 Task: Create Card Employee Exit Interview Review in Board Brand Identity Guidelines Best Practices to Workspace Accounting Software. Create Card Dance Fitness Review in Board Email Marketing Drip Campaigns to Workspace Accounting Software. Create Card Employee Exit Interview Review in Board Market Segmentation and Targeting Strategy Analysis and Optimization to Workspace Accounting Software
Action: Mouse moved to (115, 362)
Screenshot: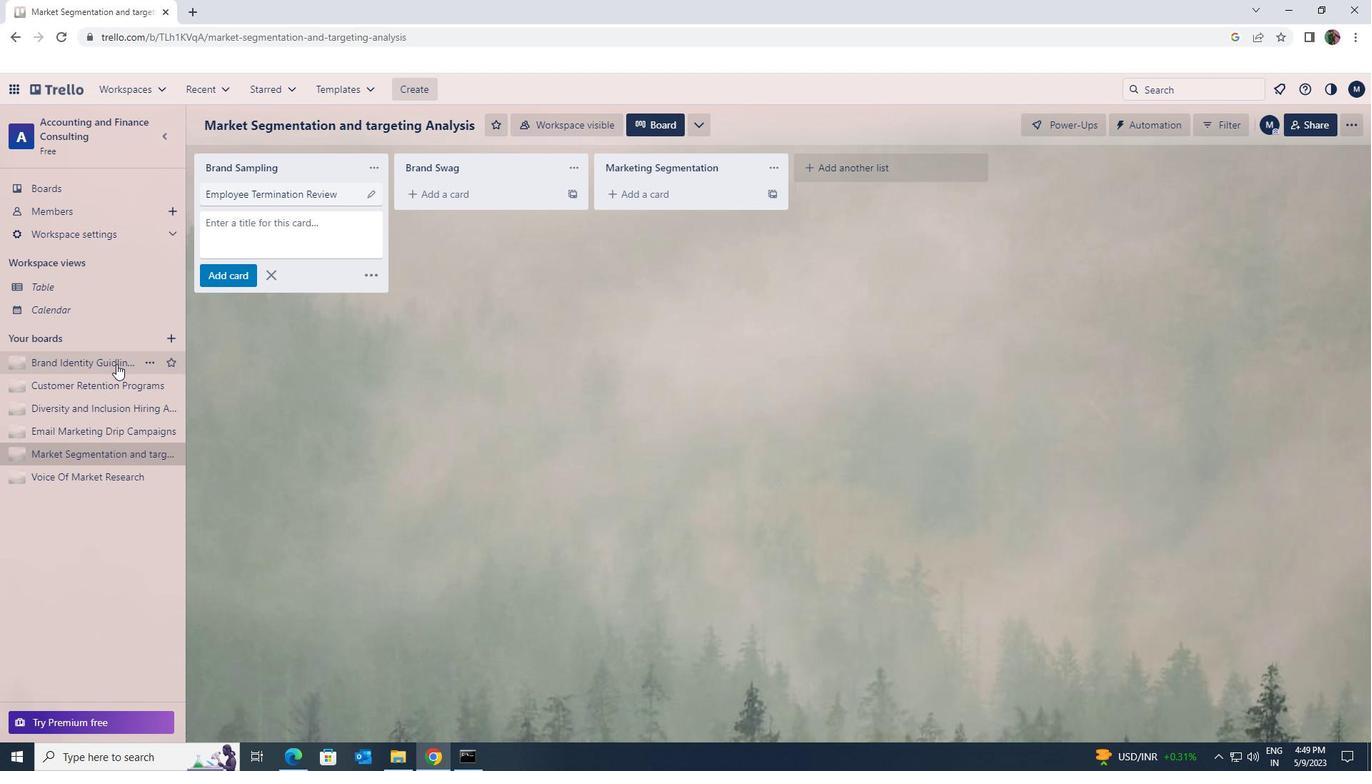 
Action: Mouse pressed left at (115, 362)
Screenshot: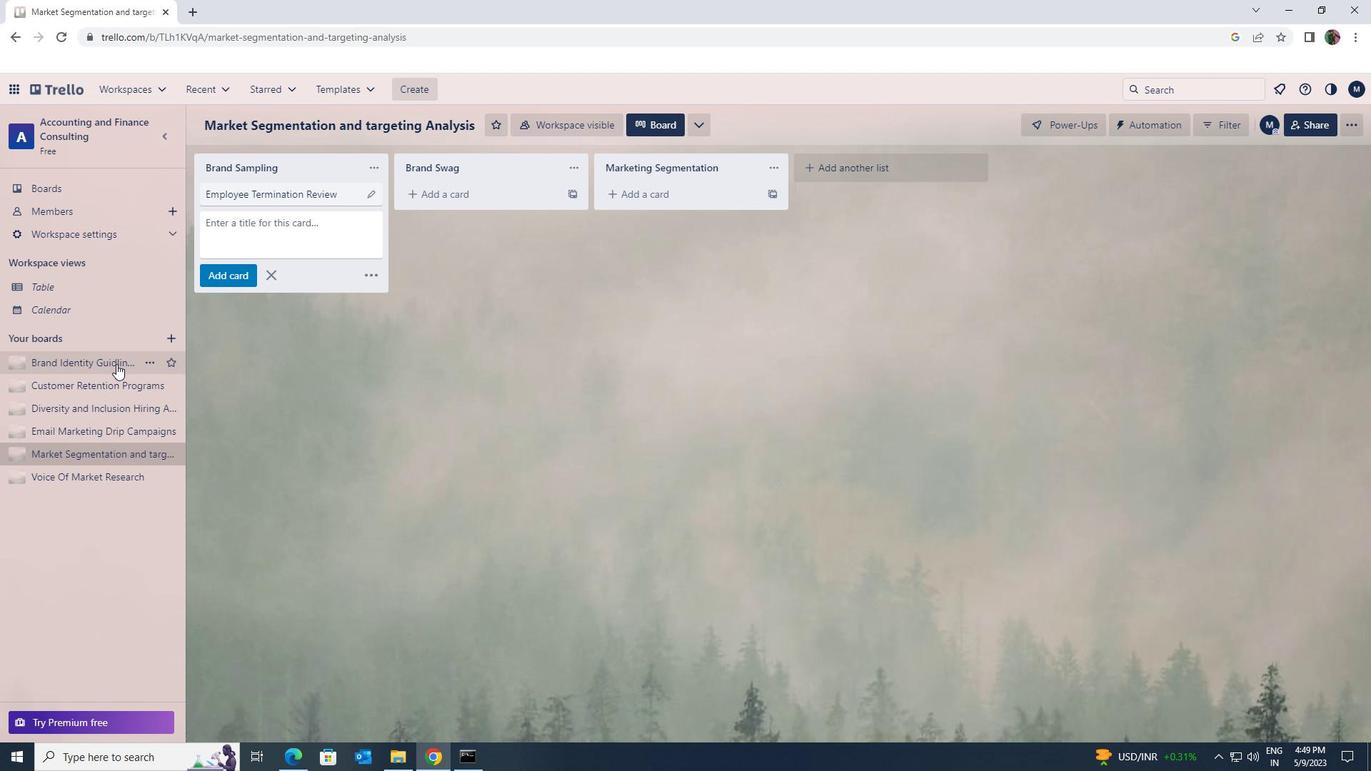 
Action: Mouse moved to (442, 192)
Screenshot: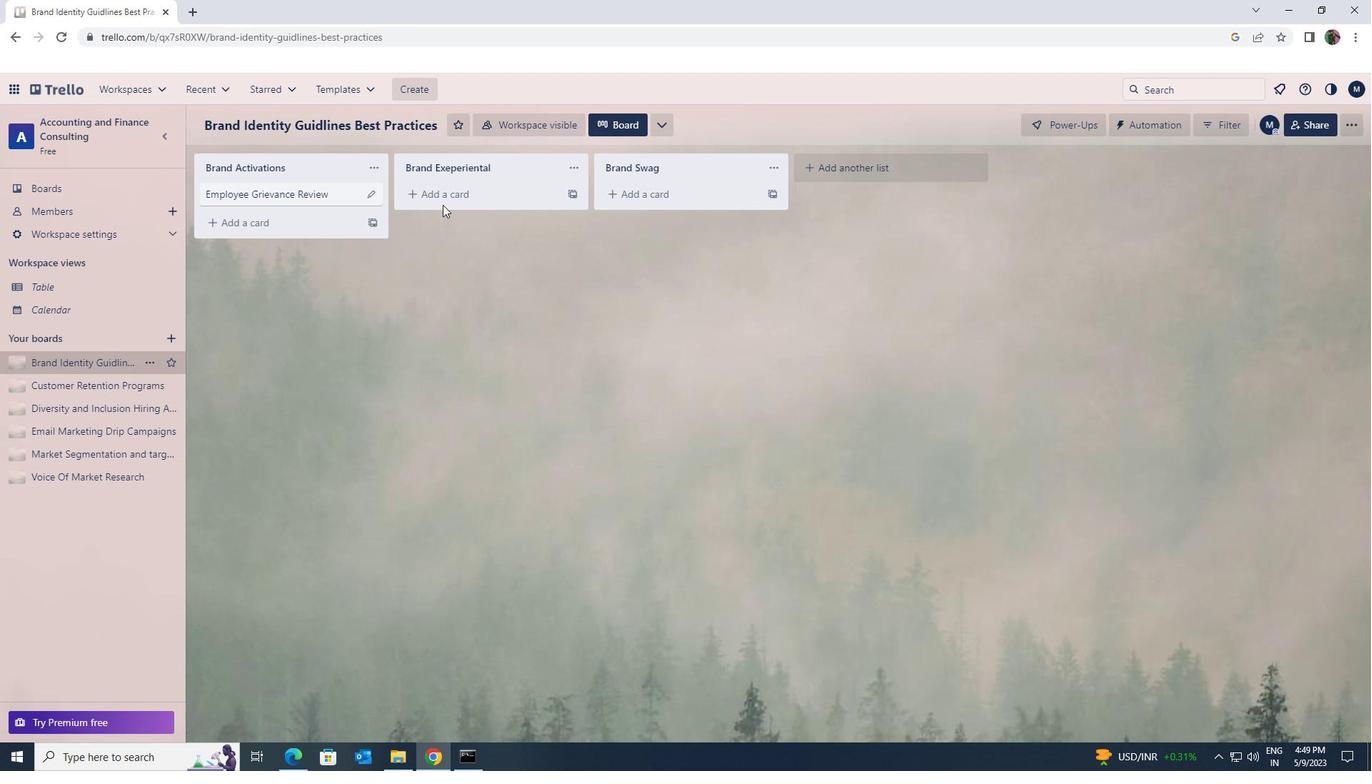 
Action: Mouse pressed left at (442, 192)
Screenshot: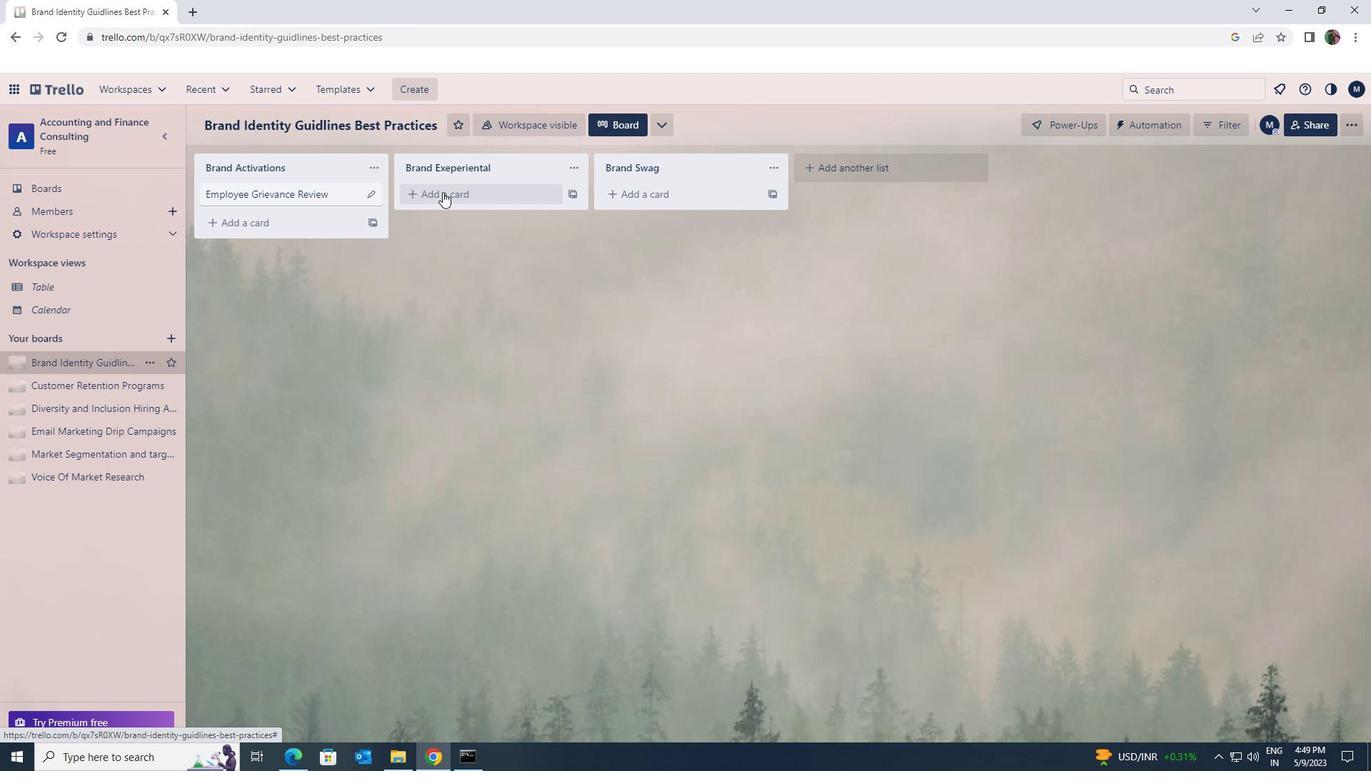 
Action: Key pressed <Key.shift><Key.shift><Key.shift><Key.shift>EMPLOYEE<Key.space><Key.shift>EXIT<Key.space><Key.shift>INTERVIEW<Key.space>
Screenshot: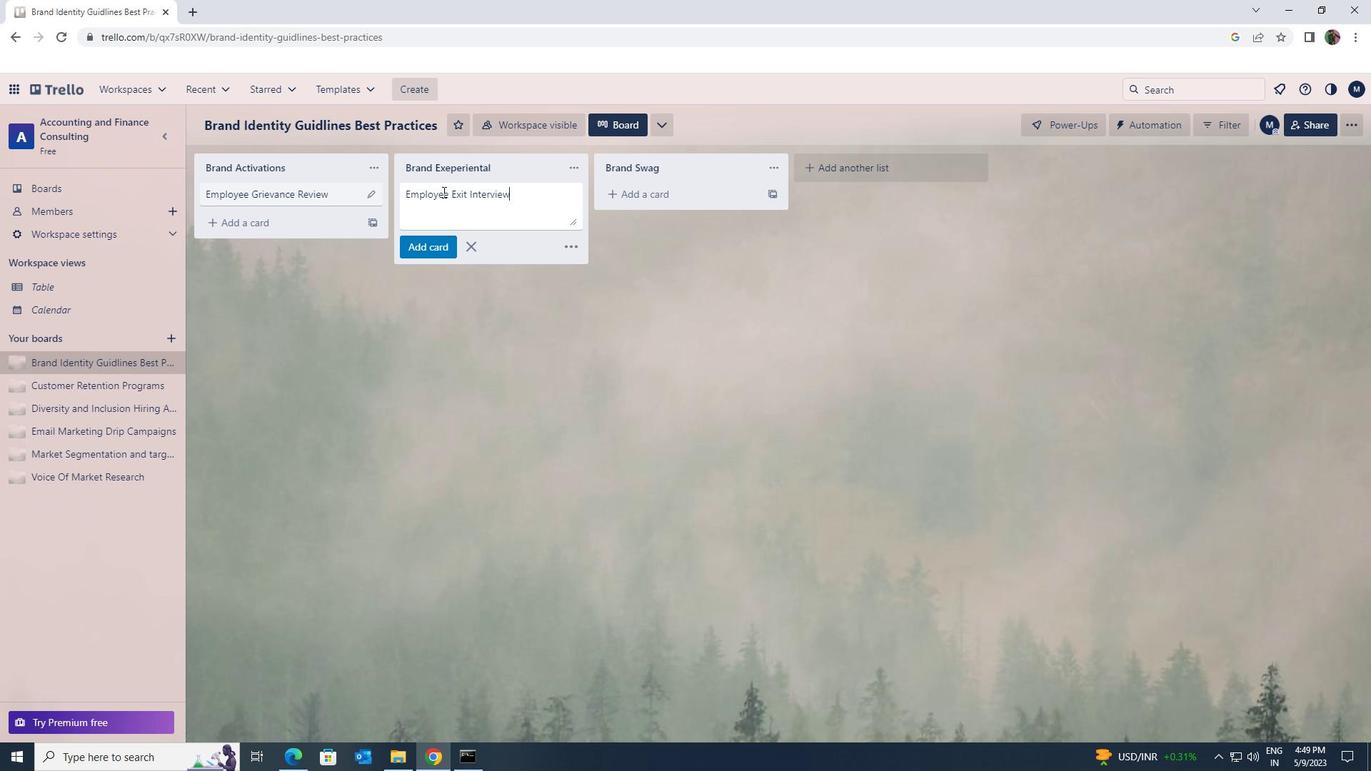 
Action: Mouse moved to (446, 244)
Screenshot: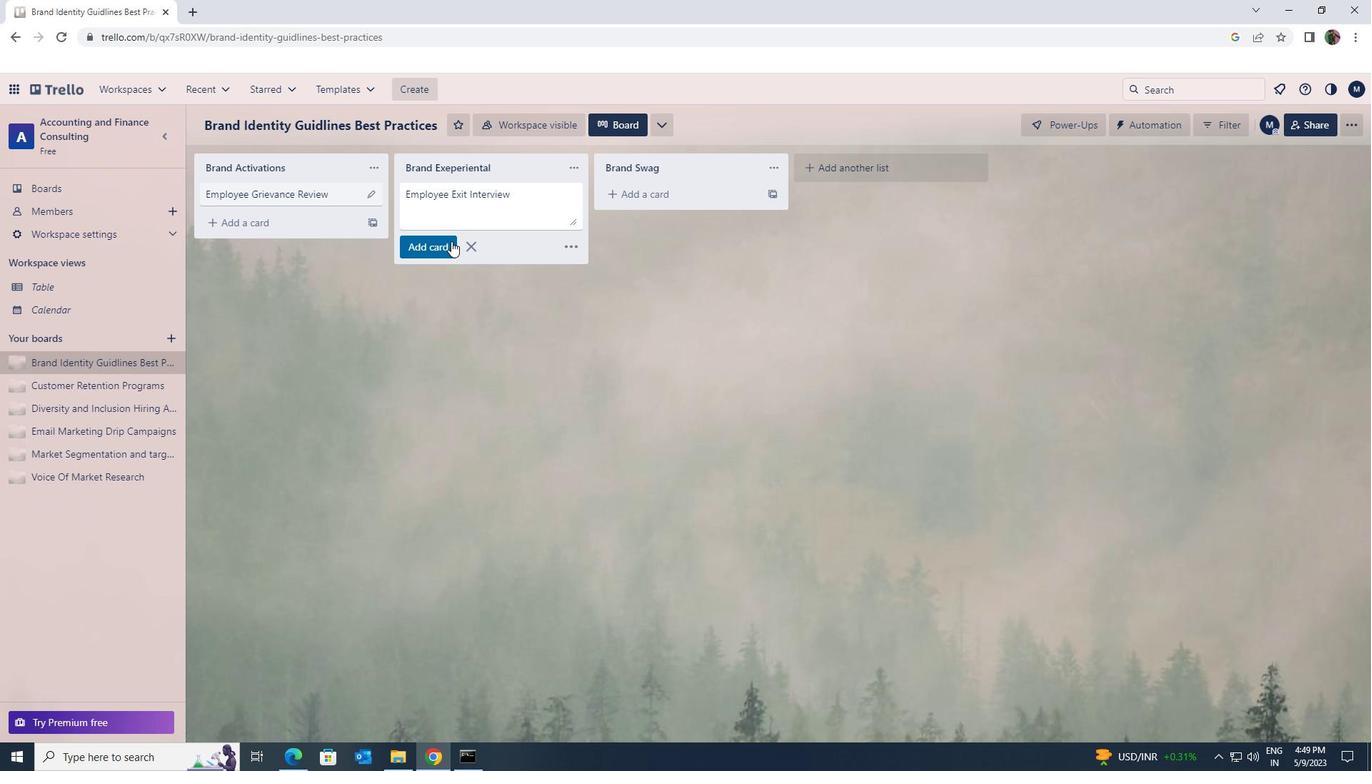 
Action: Key pressed <Key.space><Key.shift>REVIEW
Screenshot: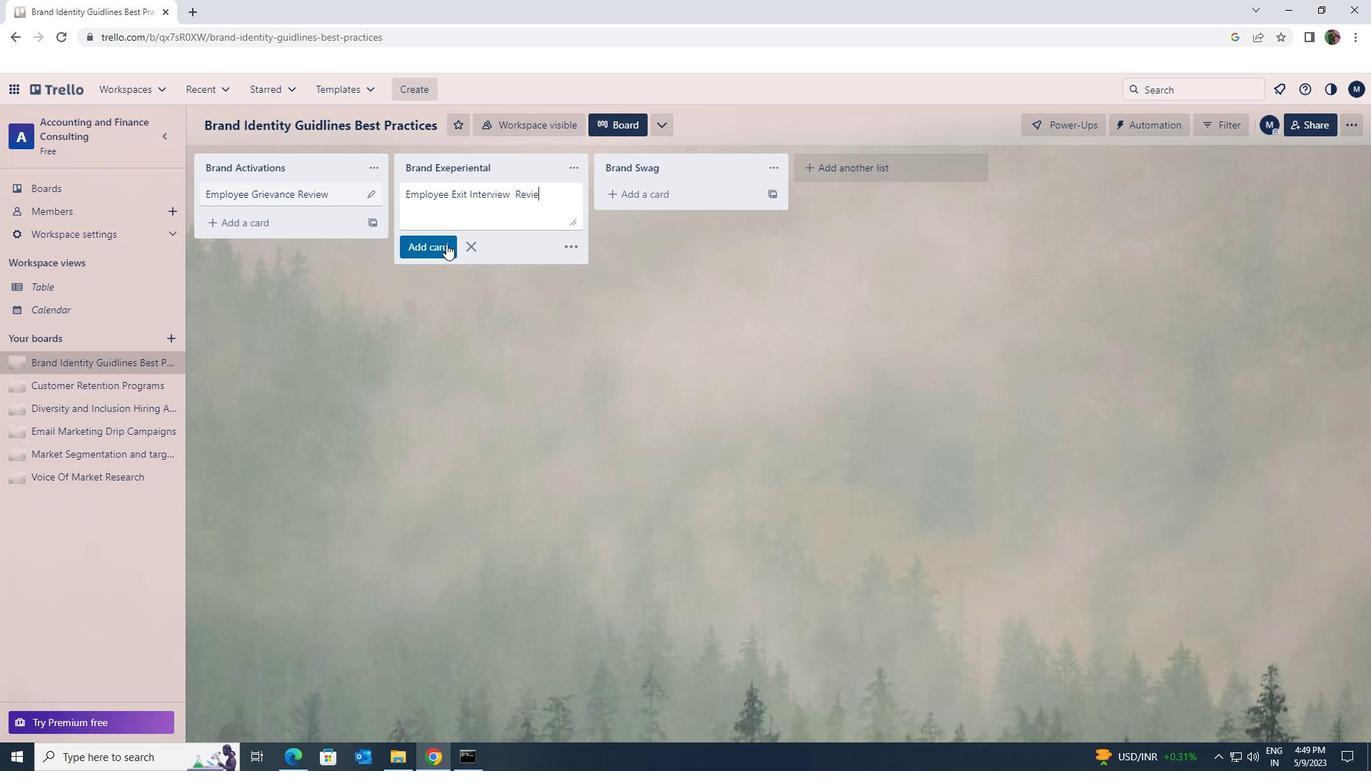 
Action: Mouse pressed left at (446, 244)
Screenshot: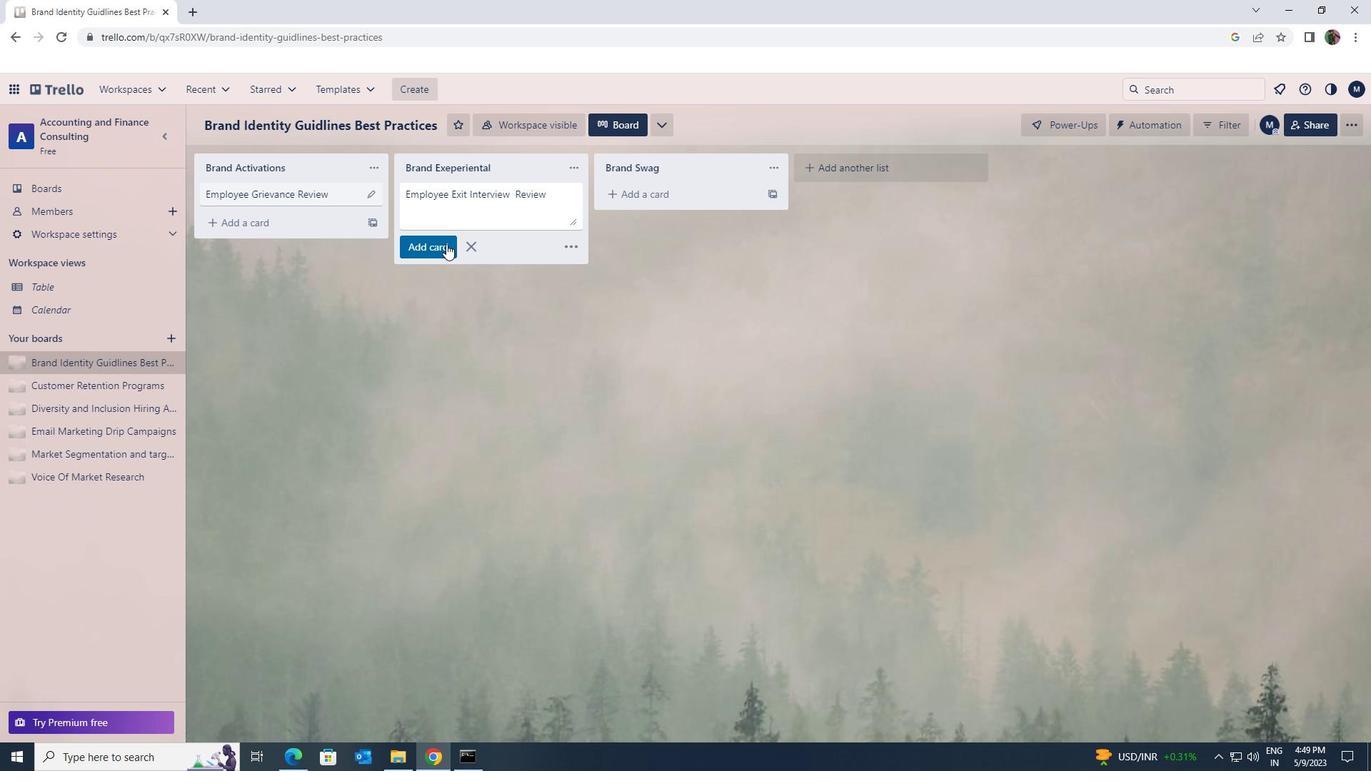 
Action: Mouse moved to (475, 271)
Screenshot: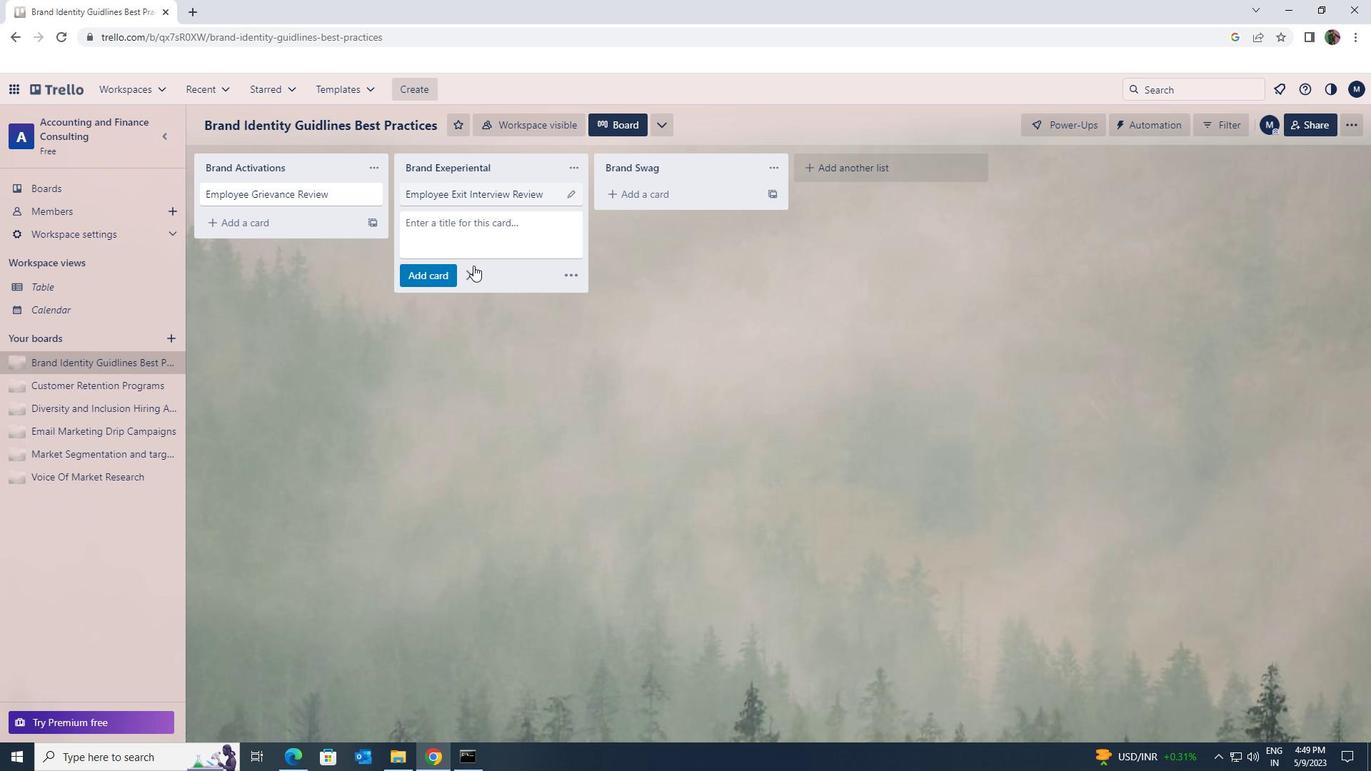 
Action: Mouse pressed left at (475, 271)
Screenshot: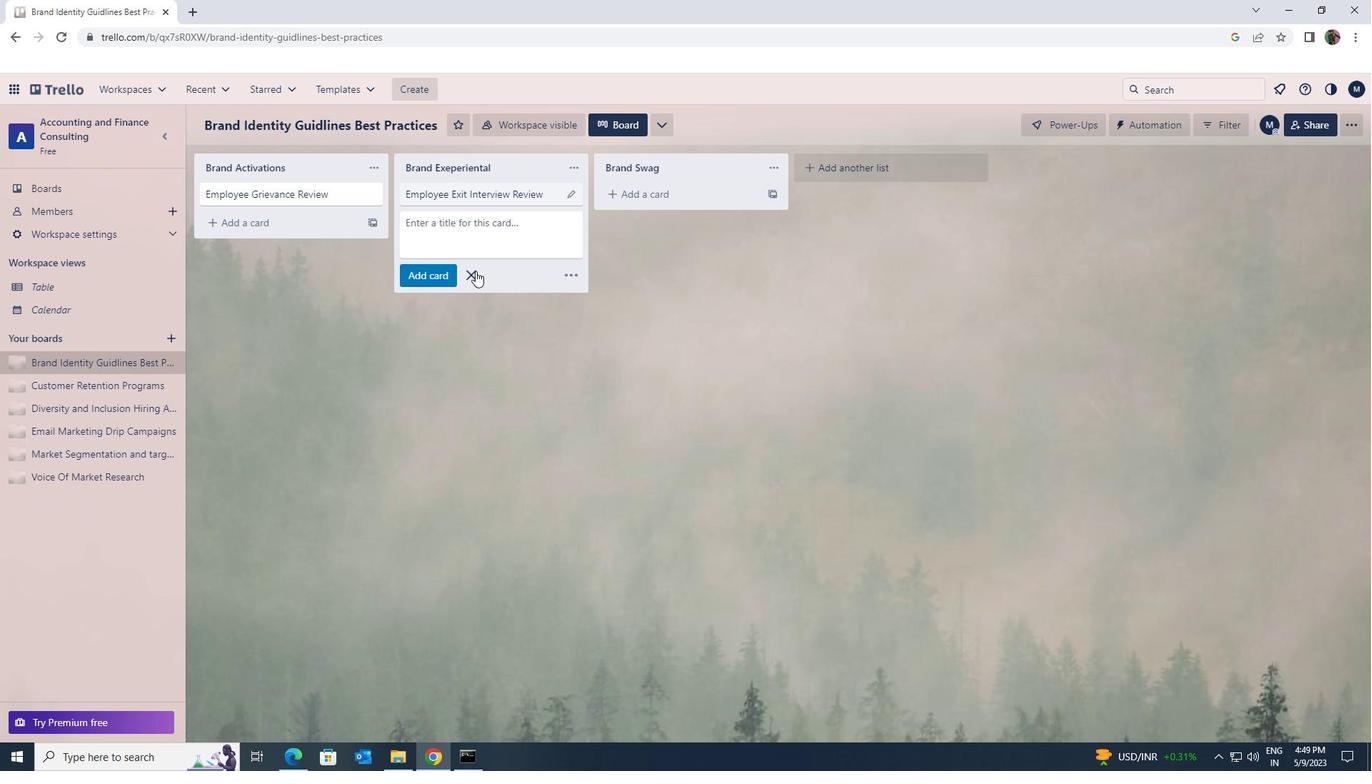 
Action: Mouse moved to (114, 457)
Screenshot: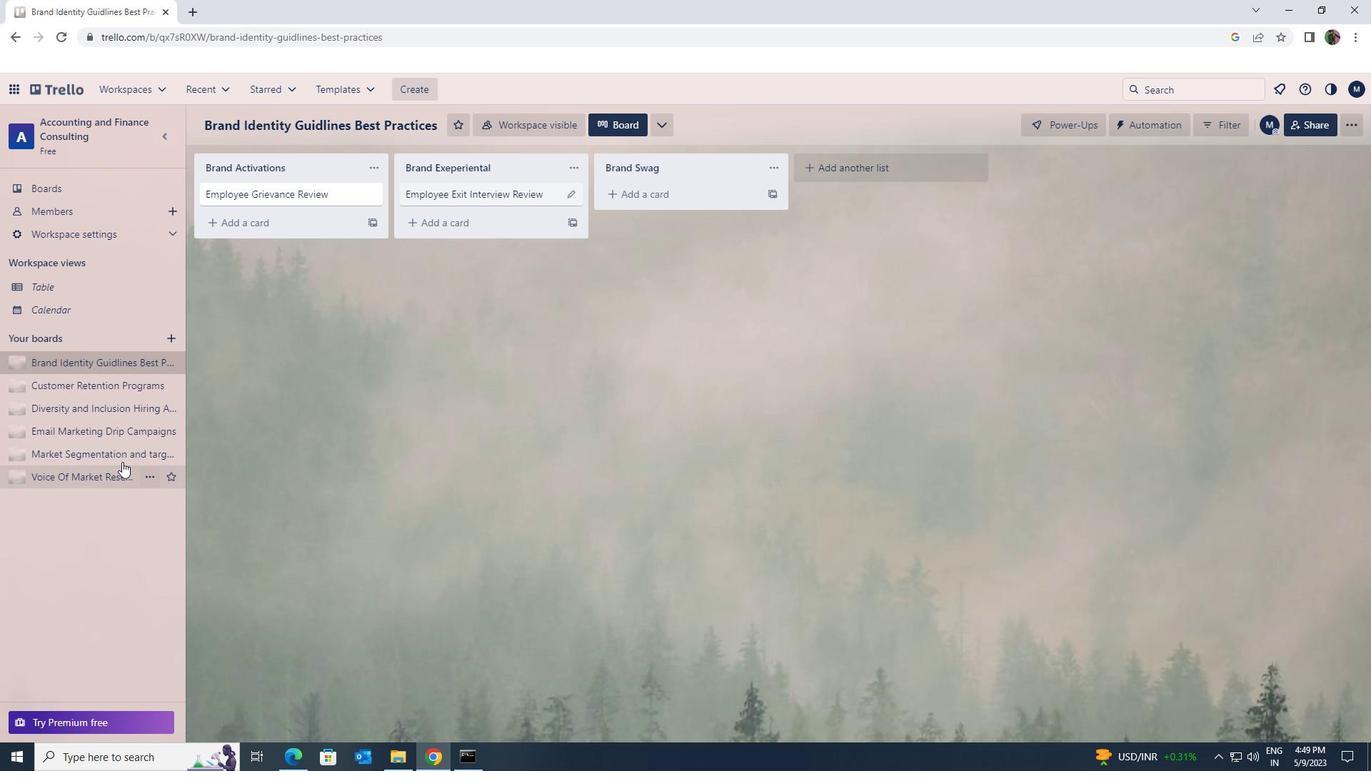 
Action: Mouse pressed left at (114, 457)
Screenshot: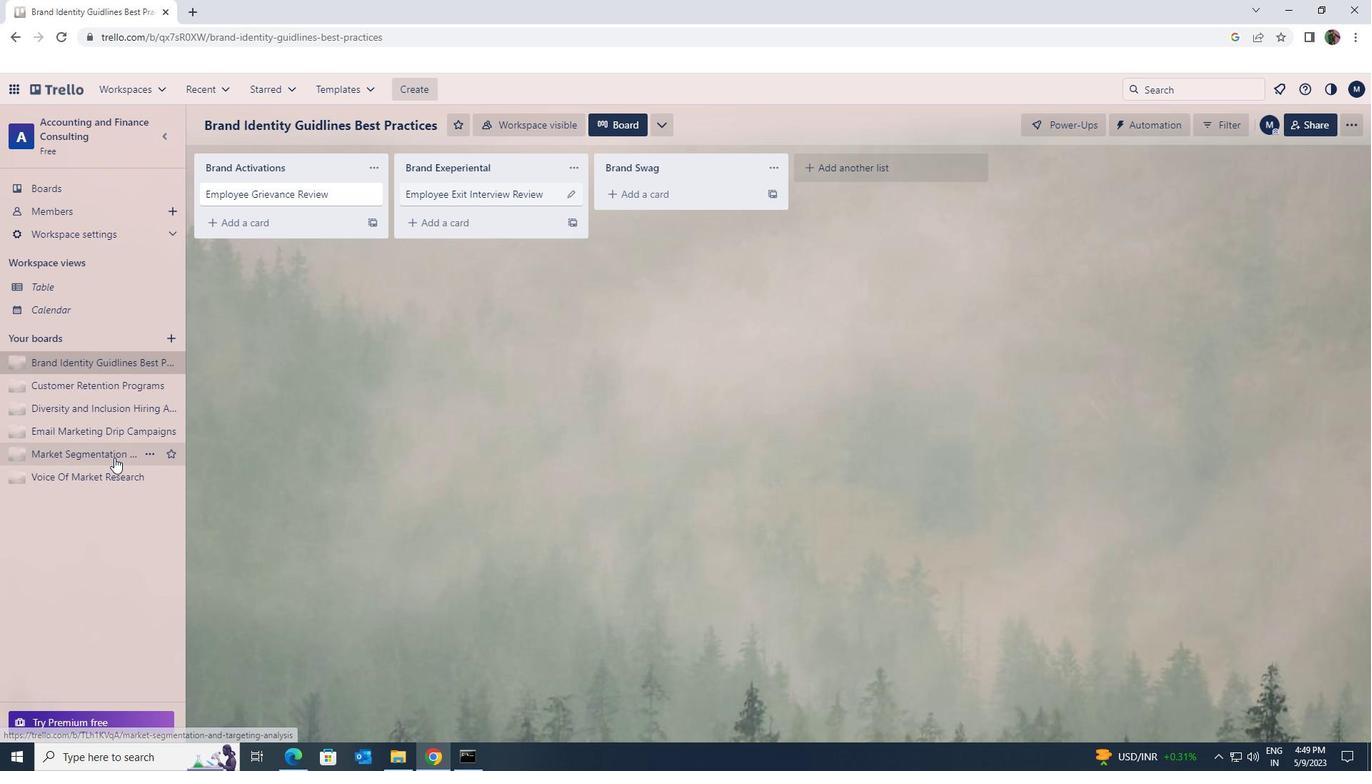 
Action: Mouse moved to (140, 427)
Screenshot: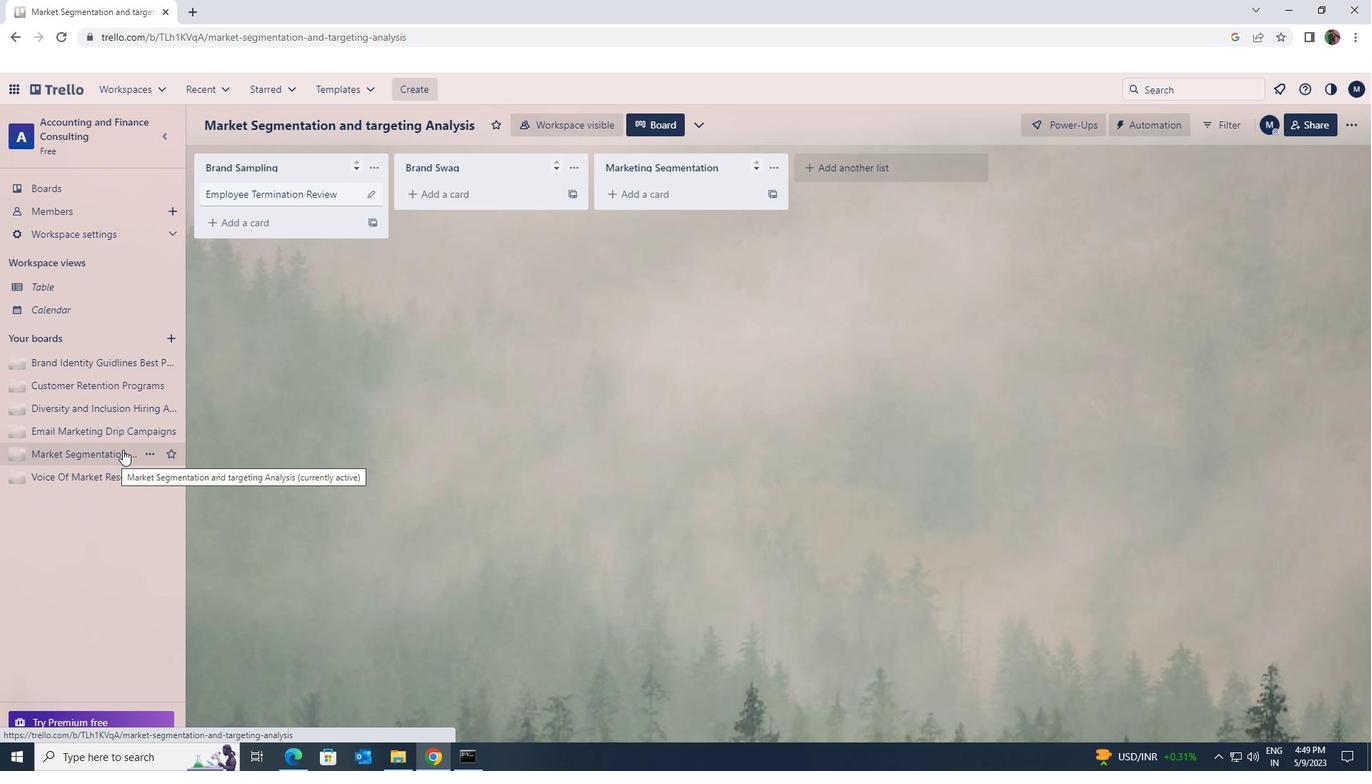 
Action: Mouse pressed left at (140, 427)
Screenshot: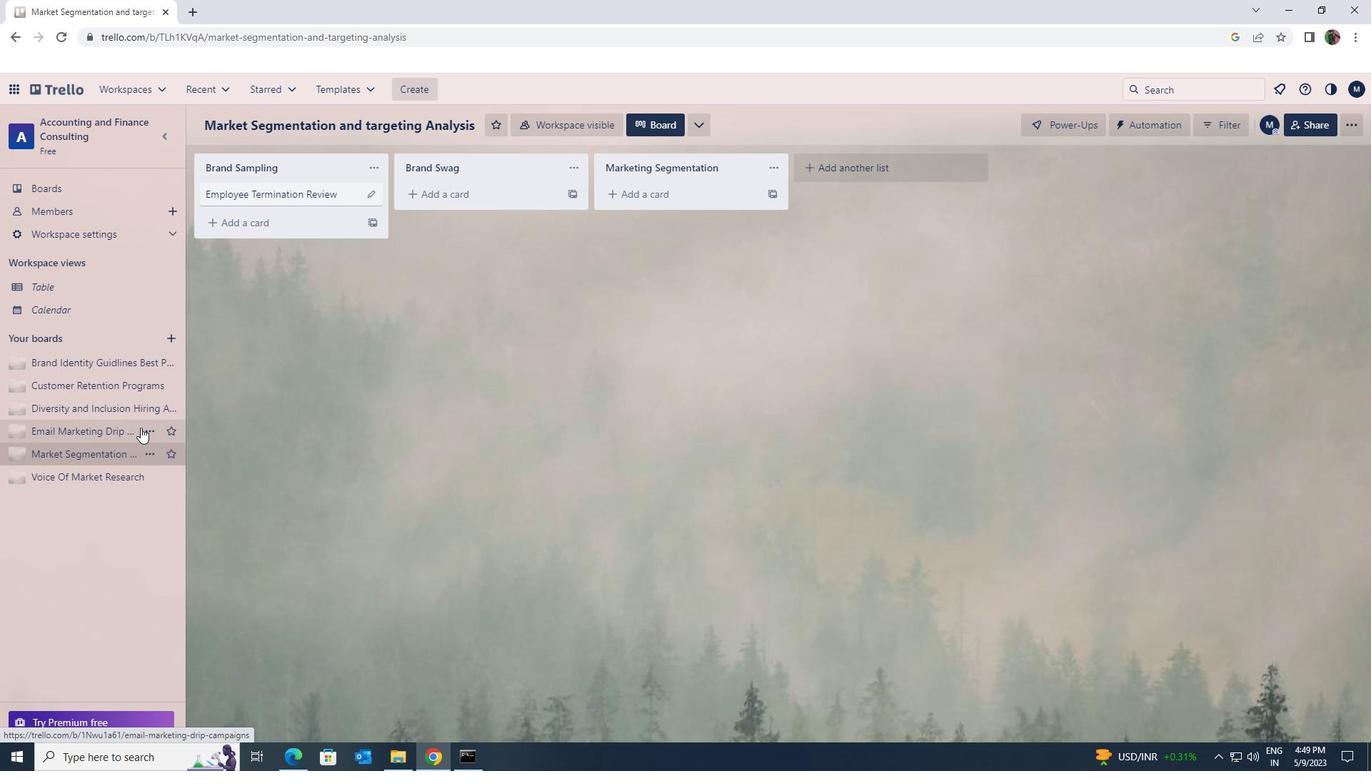 
Action: Mouse moved to (115, 430)
Screenshot: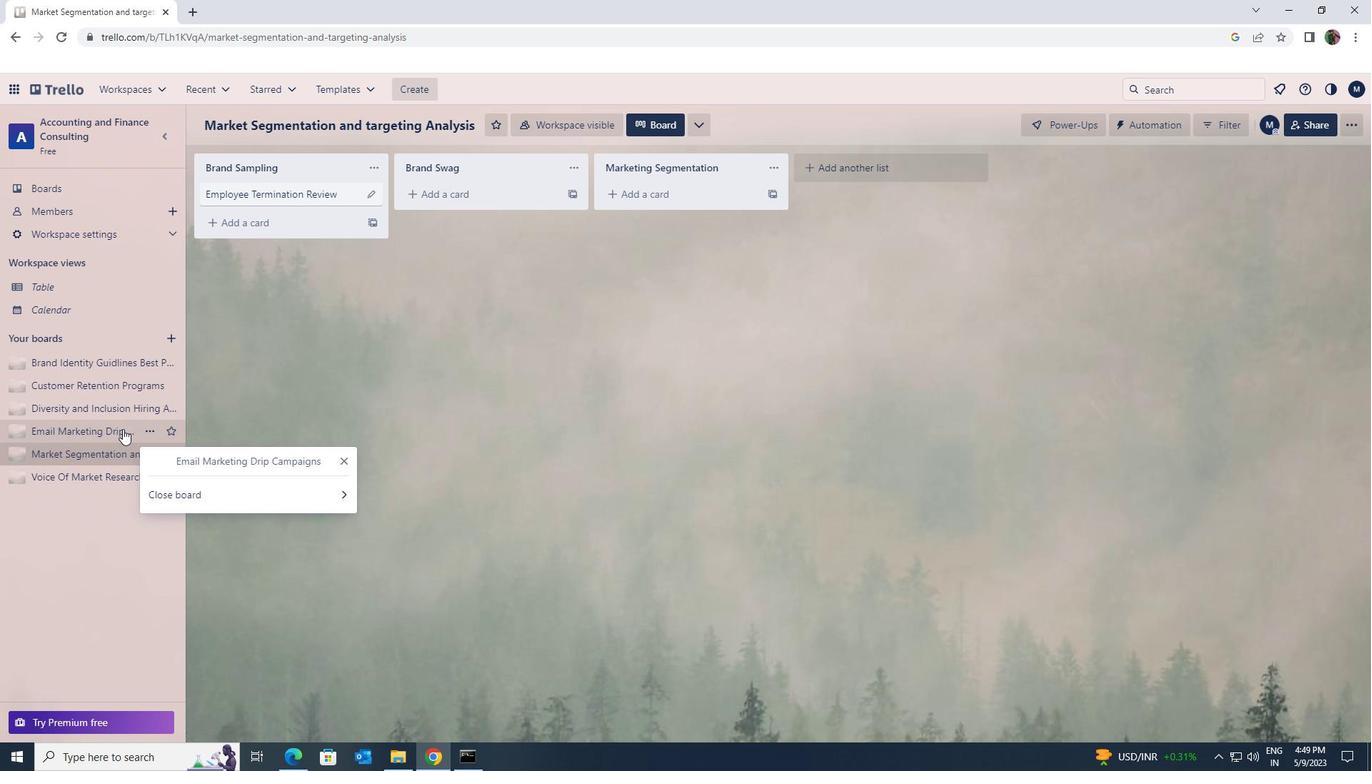 
Action: Mouse pressed left at (115, 430)
Screenshot: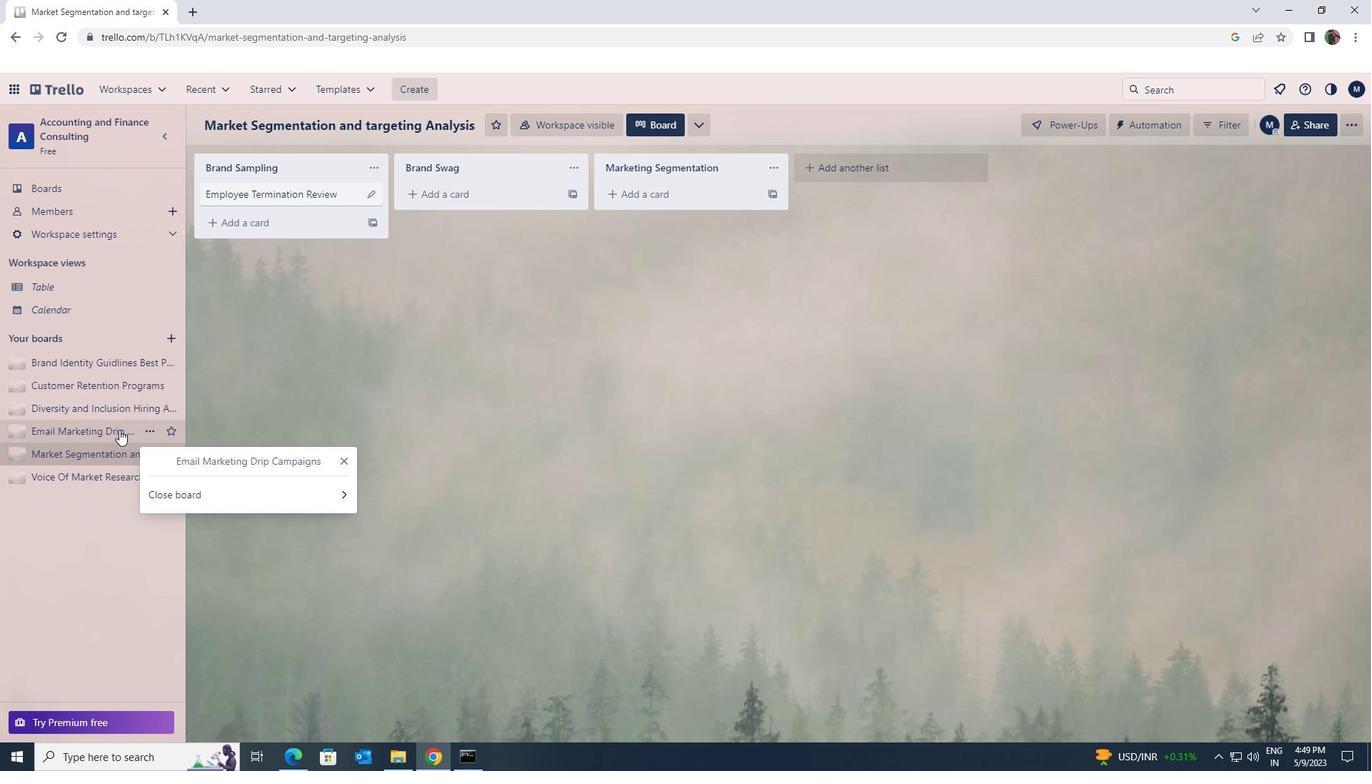 
Action: Mouse moved to (511, 196)
Screenshot: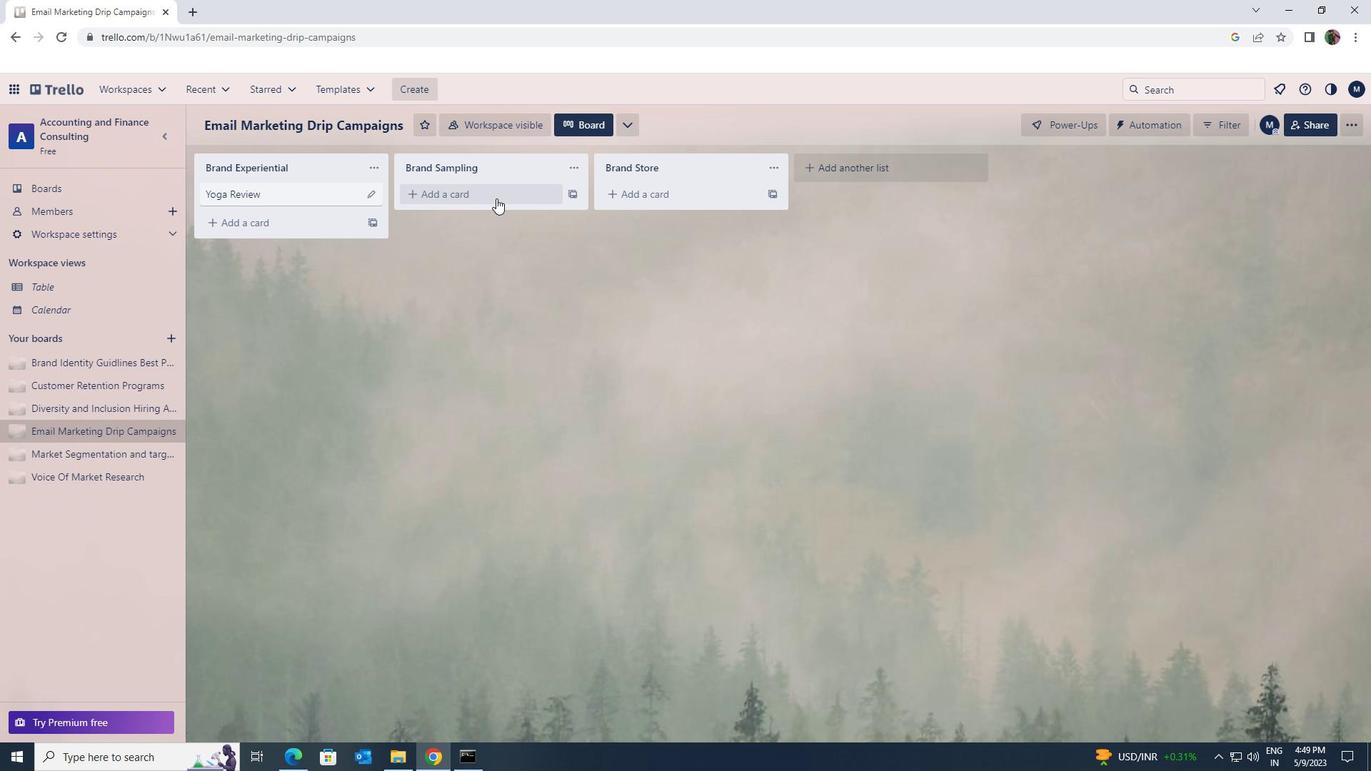 
Action: Mouse pressed left at (511, 196)
Screenshot: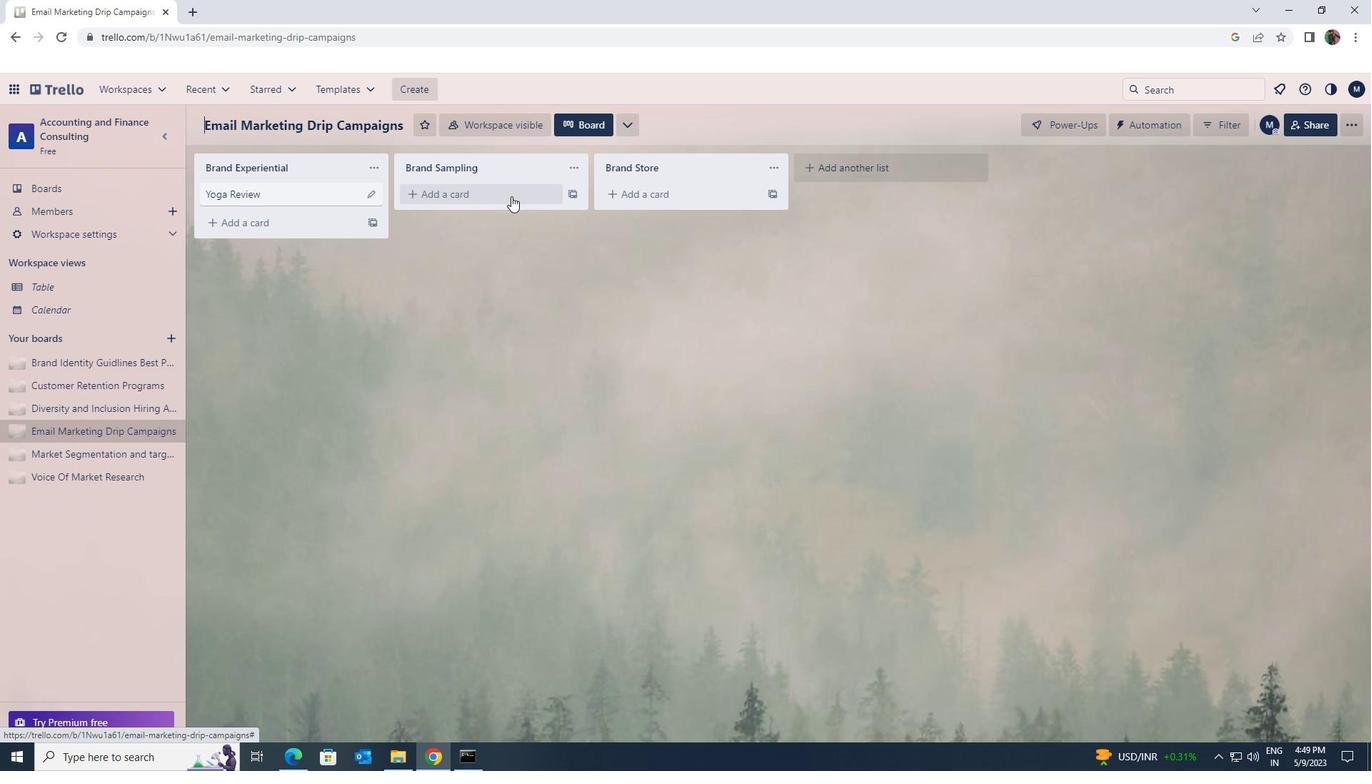 
Action: Key pressed <Key.shift><Key.shift><Key.shift><Key.shift><Key.shift><Key.shift><Key.shift><Key.shift><Key.shift><Key.shift><Key.shift><Key.shift><Key.shift><Key.shift><Key.shift><Key.shift><Key.shift>DANCE<Key.space><Key.shift><Key.shift><Key.shift><Key.shift><Key.shift><Key.shift><Key.shift><Key.shift><Key.shift><Key.shift><Key.shift><Key.shift><Key.shift><Key.shift><Key.shift><Key.shift><Key.shift><Key.shift><Key.shift><Key.shift><Key.shift><Key.shift><Key.shift>FITNESS<Key.space><Key.shift>REVIEW
Screenshot: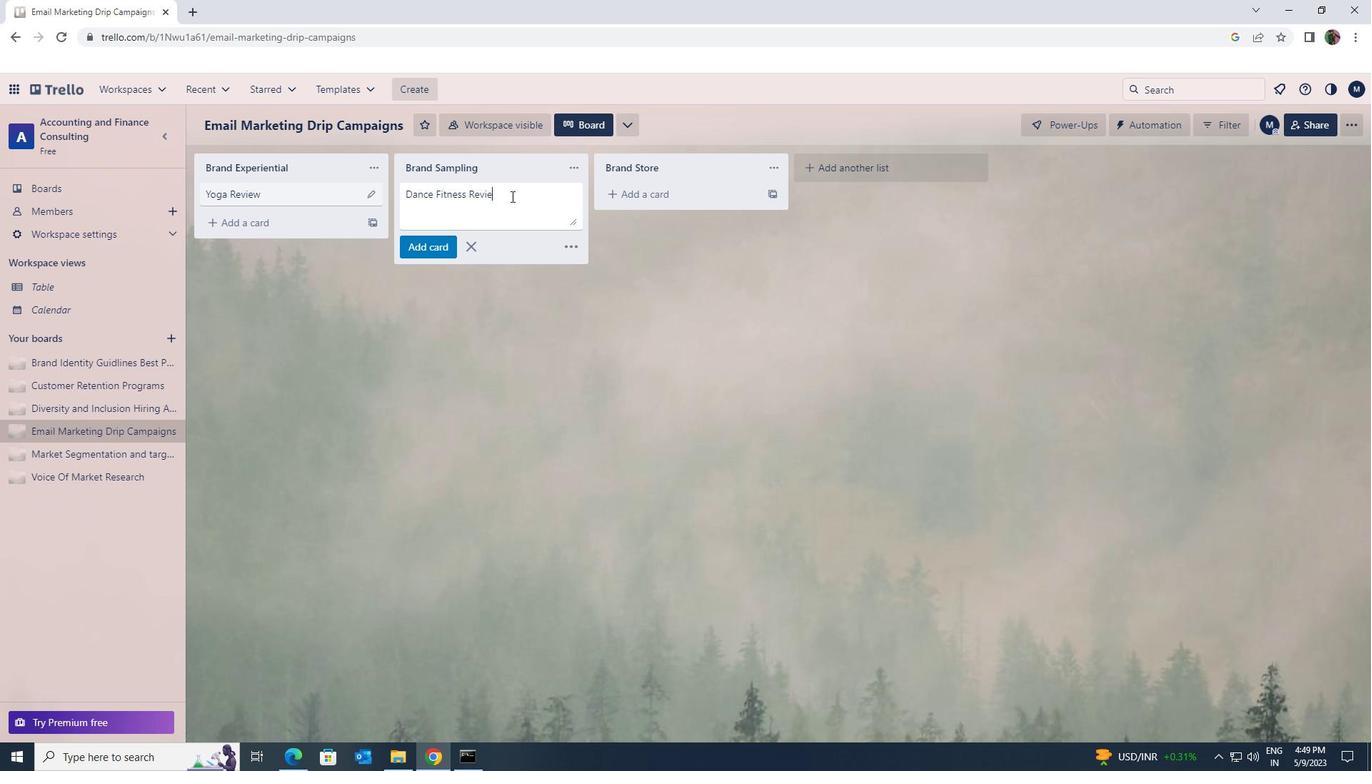 
Action: Mouse moved to (437, 240)
Screenshot: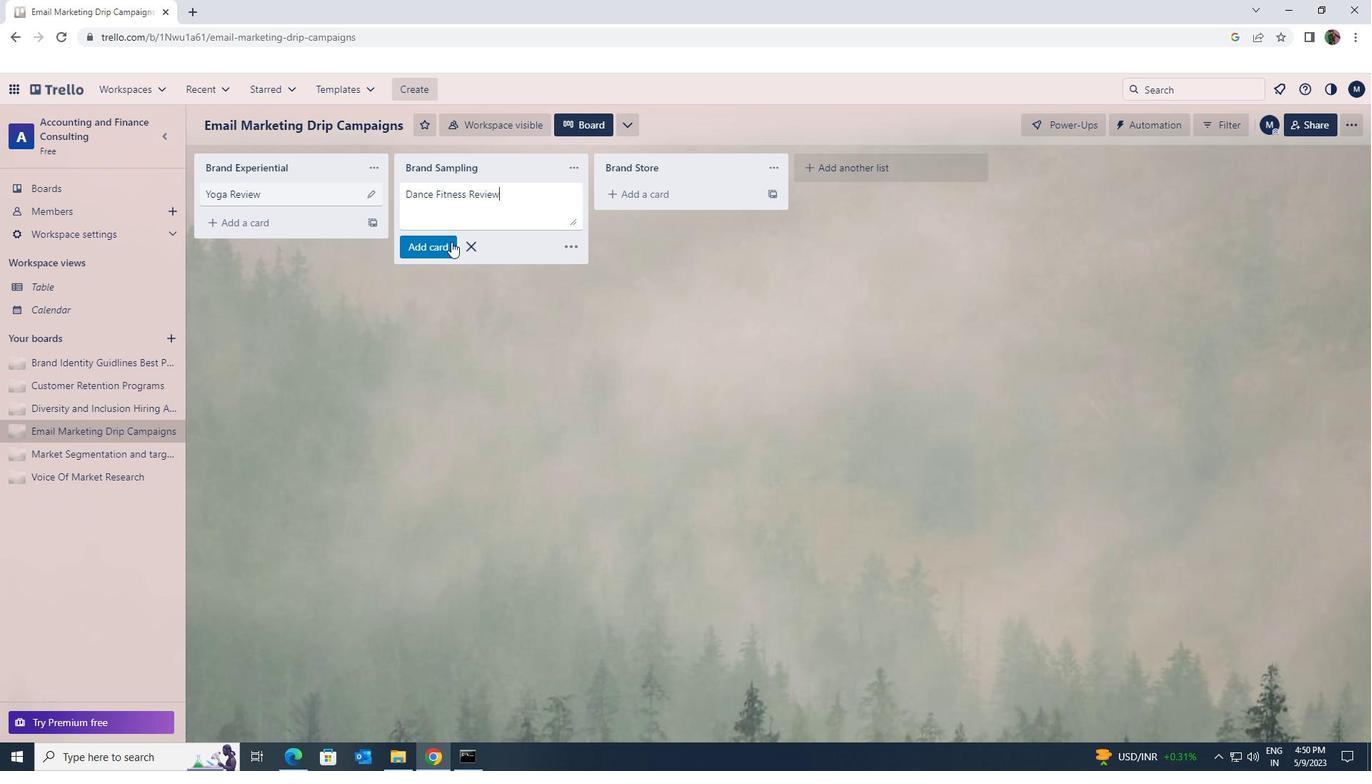 
Action: Mouse pressed left at (437, 240)
Screenshot: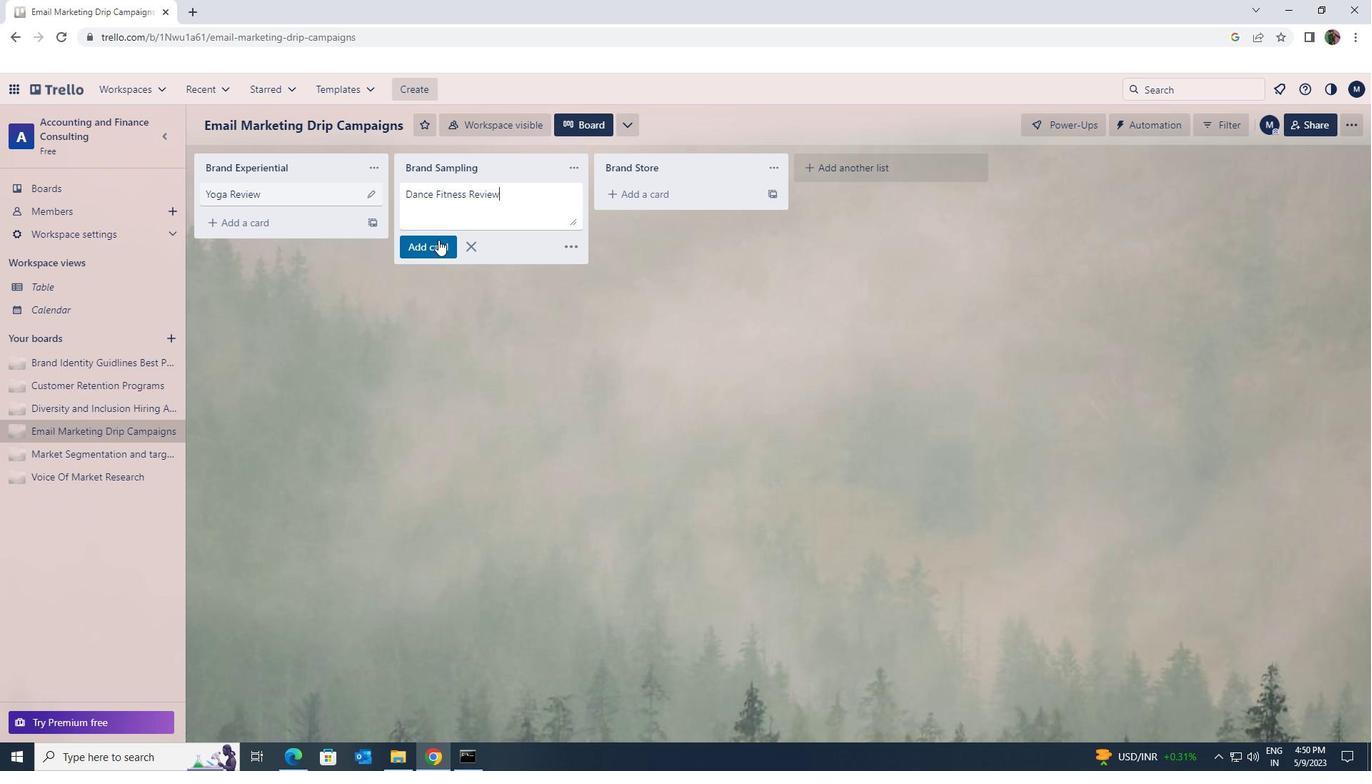 
Action: Mouse moved to (107, 451)
Screenshot: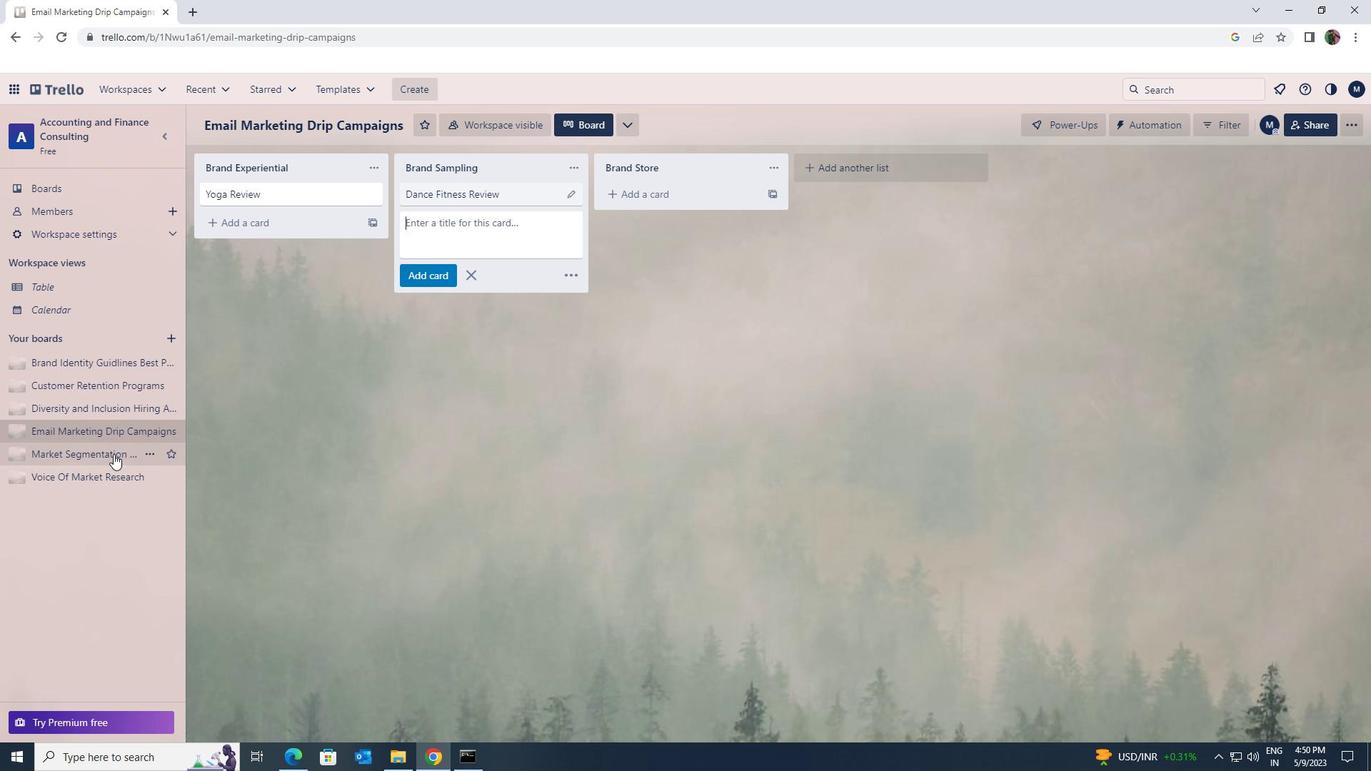 
Action: Mouse pressed left at (107, 451)
Screenshot: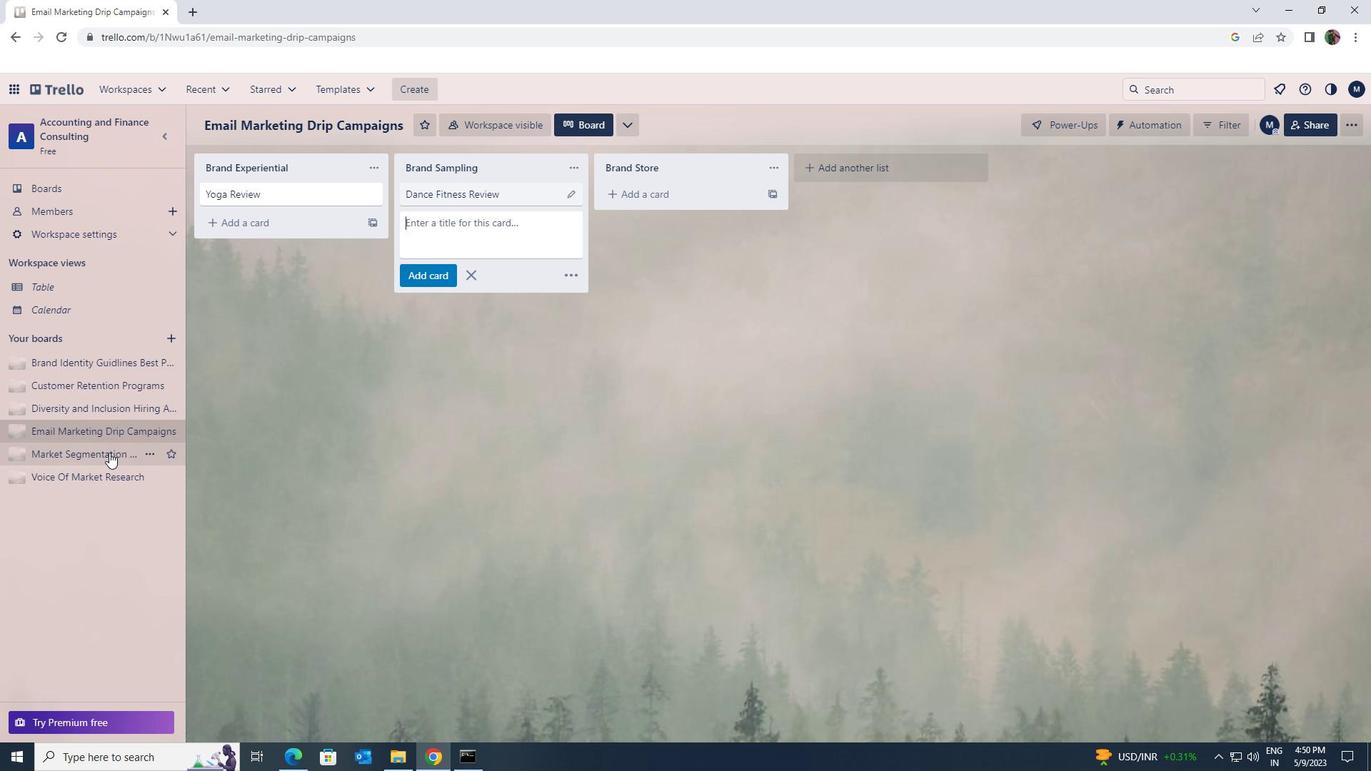 
Action: Mouse moved to (453, 197)
Screenshot: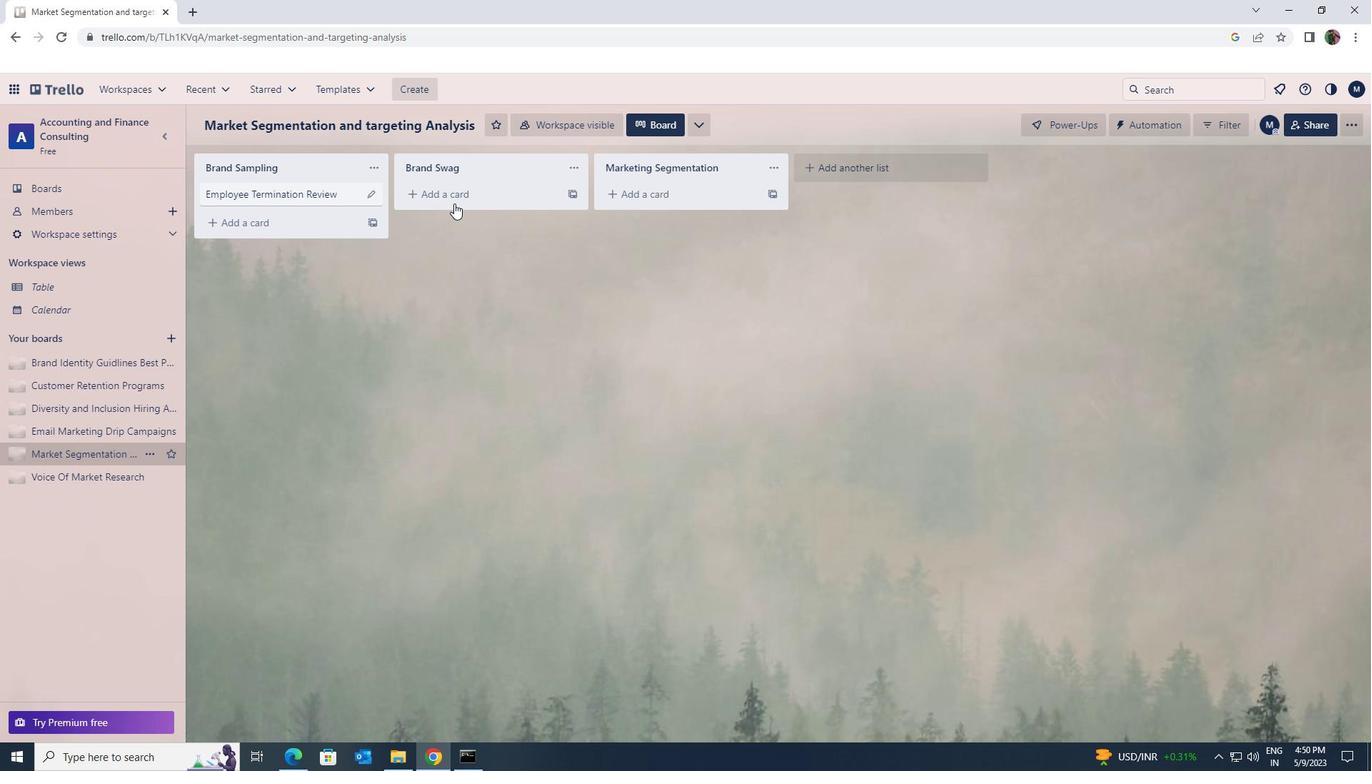 
Action: Mouse pressed left at (453, 197)
Screenshot: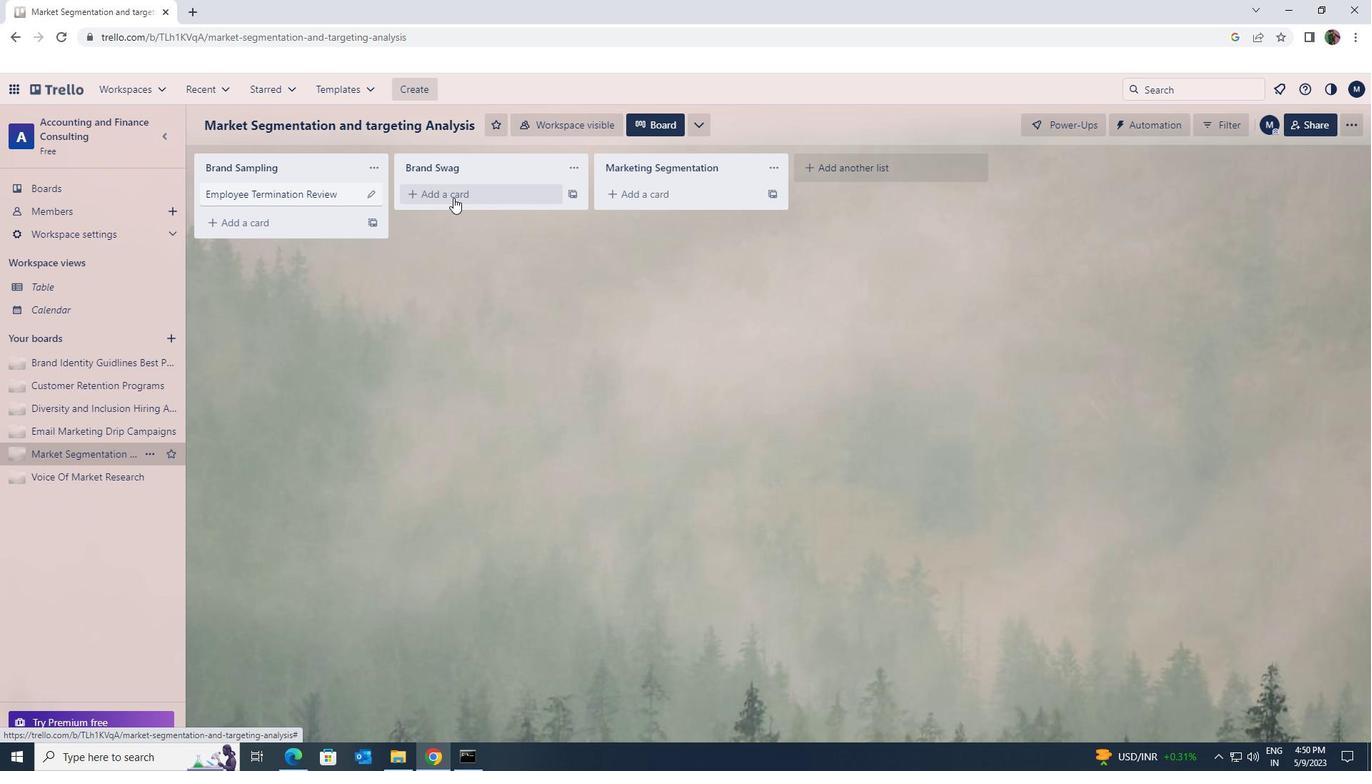 
Action: Key pressed <Key.shift><Key.shift><Key.shift><Key.shift><Key.shift><Key.shift><Key.shift><Key.shift><Key.shift><Key.shift><Key.shift><Key.shift><Key.shift>EMPLOYEE<Key.space><Key.shift>EXIT<Key.space><Key.shift><Key.shift><Key.shift><Key.shift><Key.shift><Key.shift><Key.shift><Key.shift><Key.shift><Key.shift><Key.shift><Key.shift><Key.shift><Key.shift><Key.shift><Key.shift><Key.shift><Key.shift><Key.shift><Key.shift><Key.shift><Key.shift><Key.shift><Key.shift><Key.shift><Key.shift><Key.shift><Key.shift><Key.shift><Key.shift><Key.shift>INTERVIEW<Key.space><Key.shift>REVIEW
Screenshot: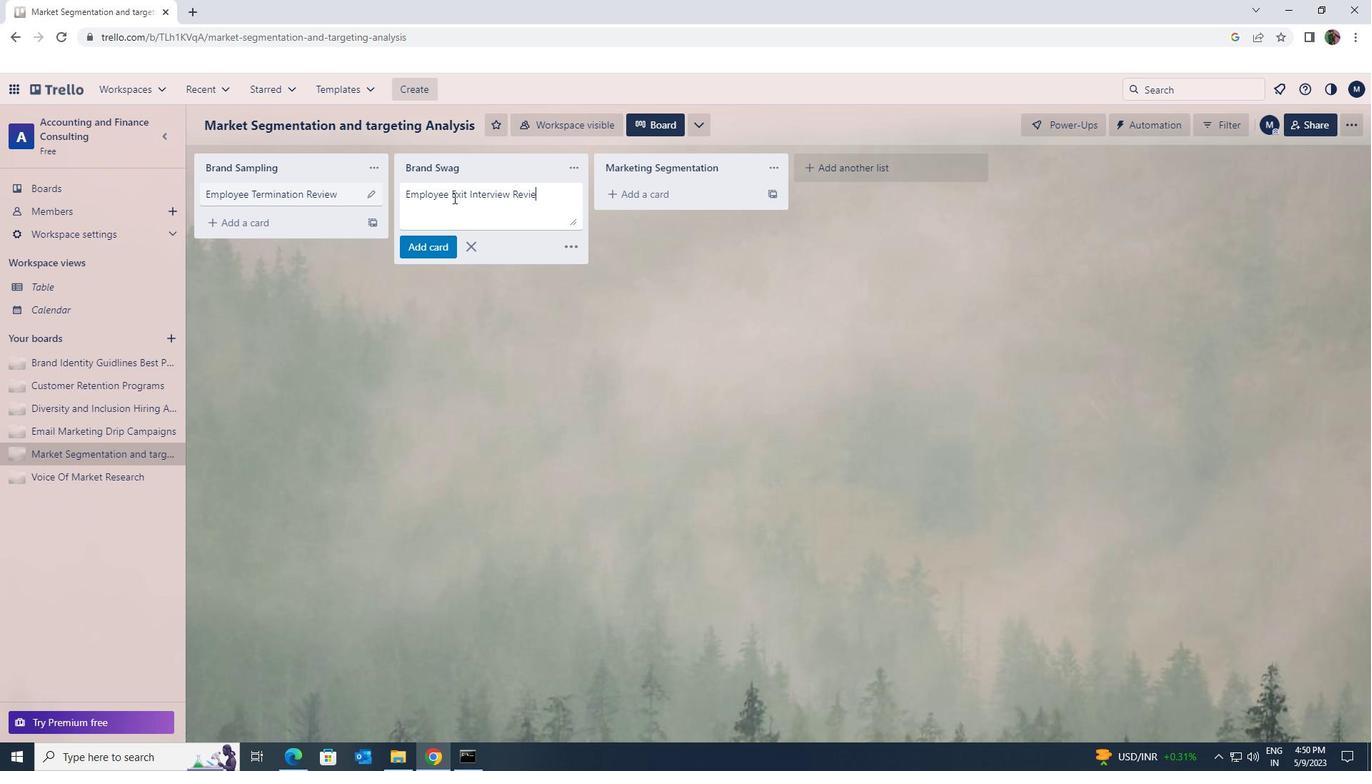 
Action: Mouse moved to (443, 246)
Screenshot: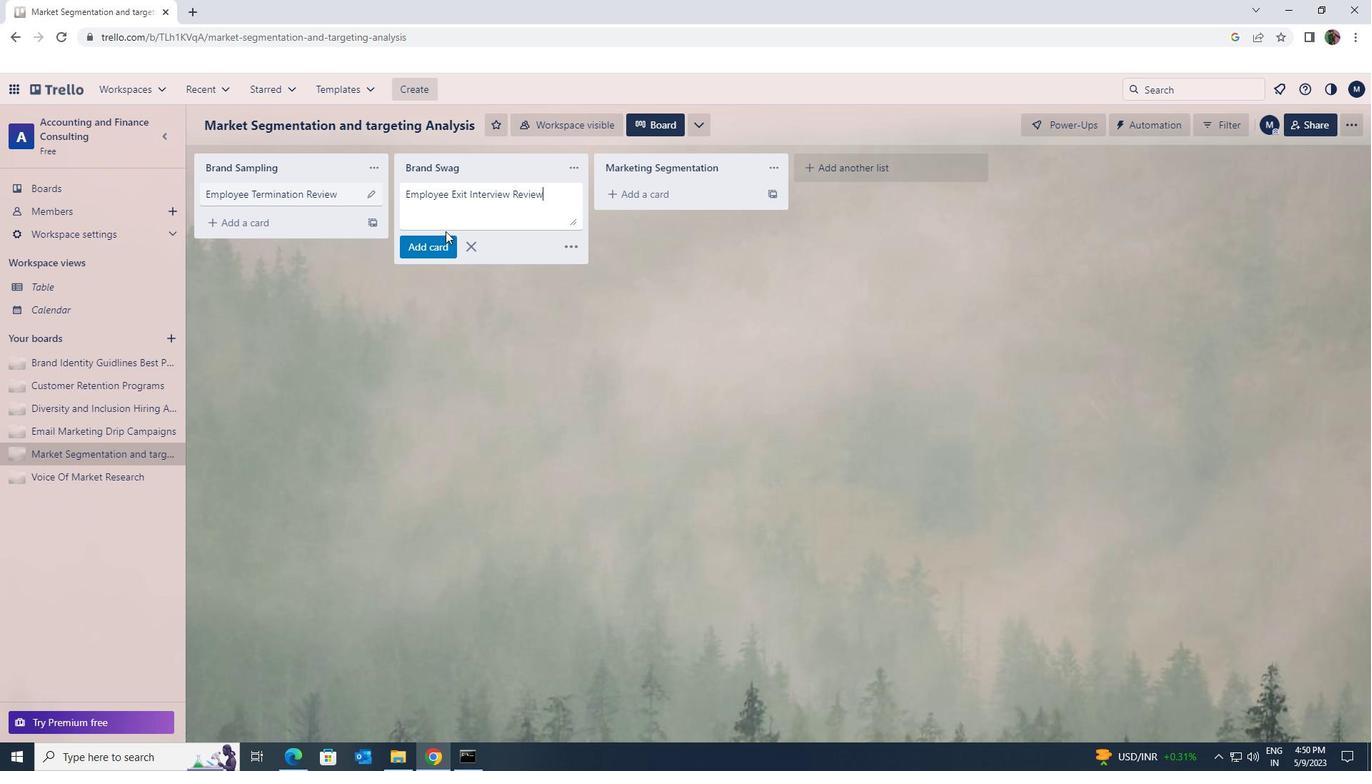 
Action: Mouse pressed left at (443, 246)
Screenshot: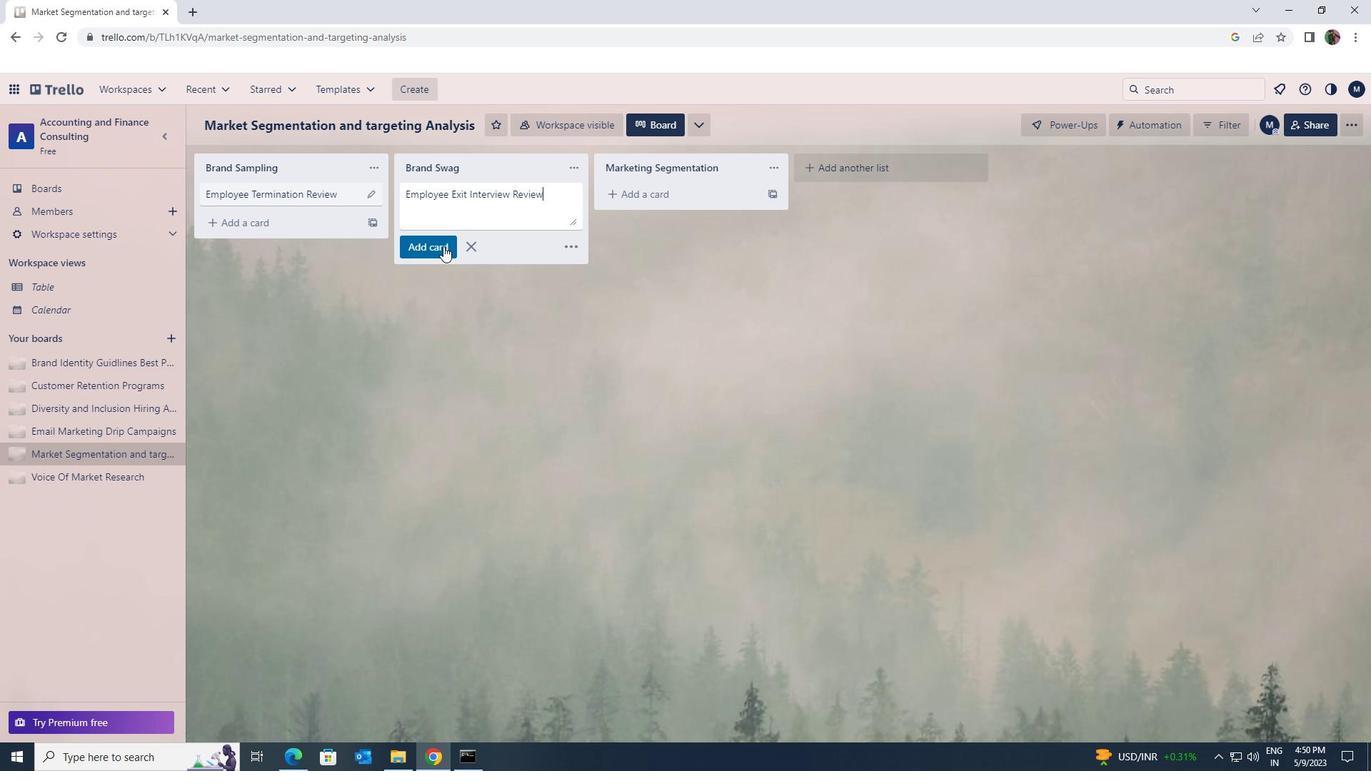
